Task: Look for products in the category "Cider" from Angry Orchard only.
Action: Mouse moved to (689, 276)
Screenshot: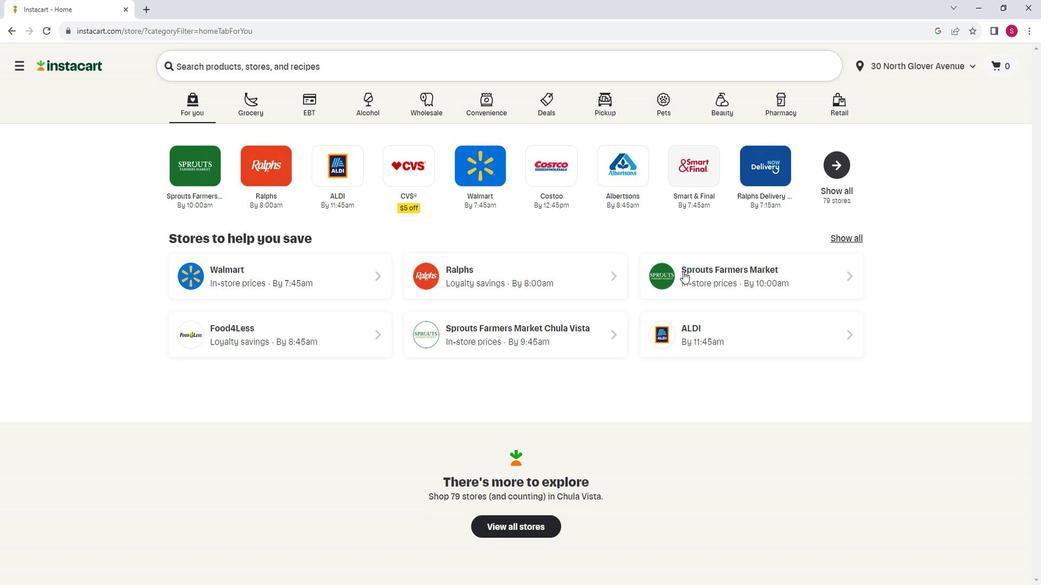 
Action: Mouse pressed left at (689, 276)
Screenshot: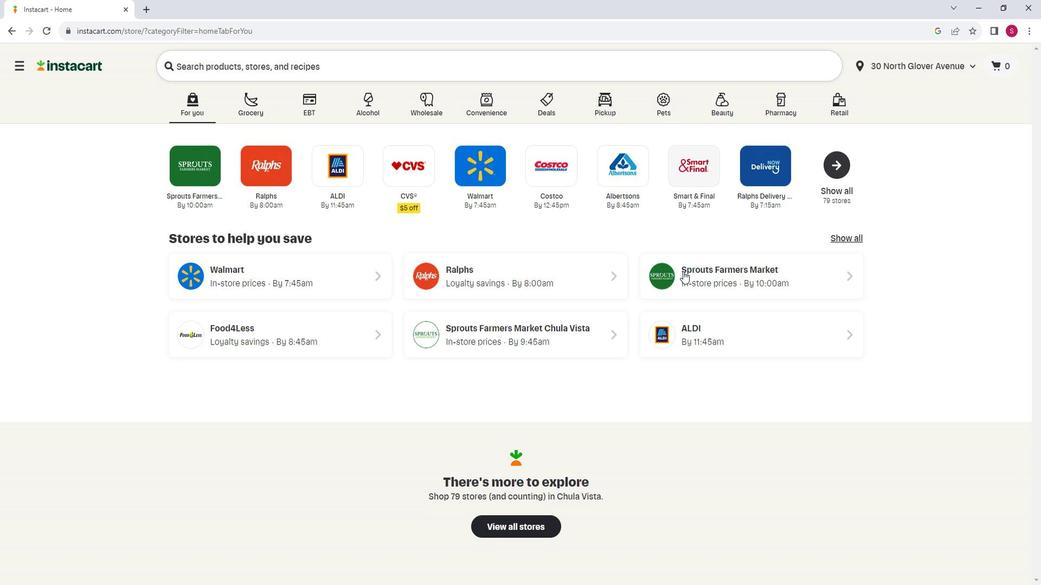 
Action: Mouse moved to (49, 369)
Screenshot: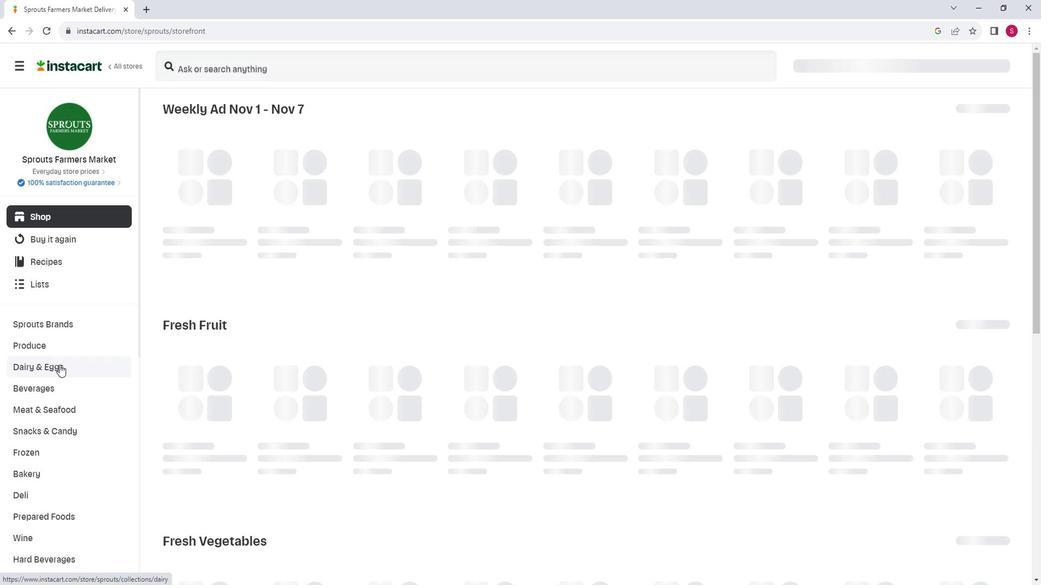 
Action: Mouse scrolled (49, 369) with delta (0, 0)
Screenshot: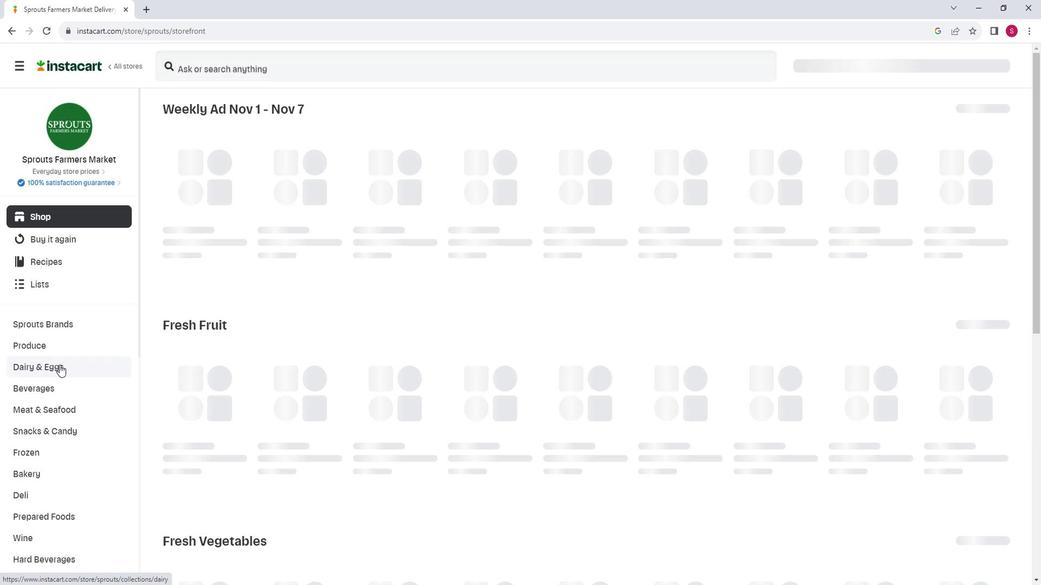 
Action: Mouse scrolled (49, 369) with delta (0, 0)
Screenshot: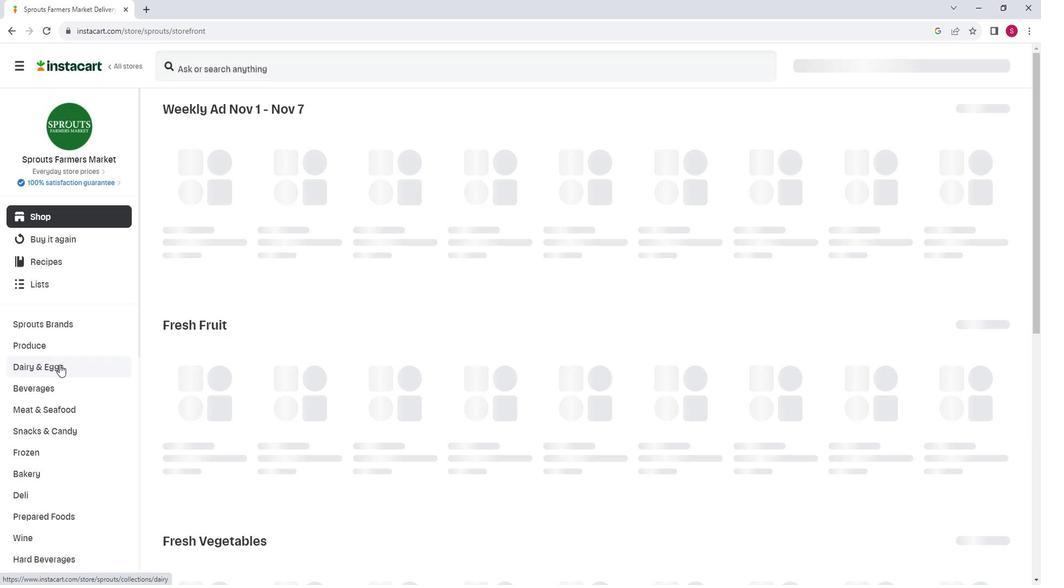 
Action: Mouse moved to (52, 467)
Screenshot: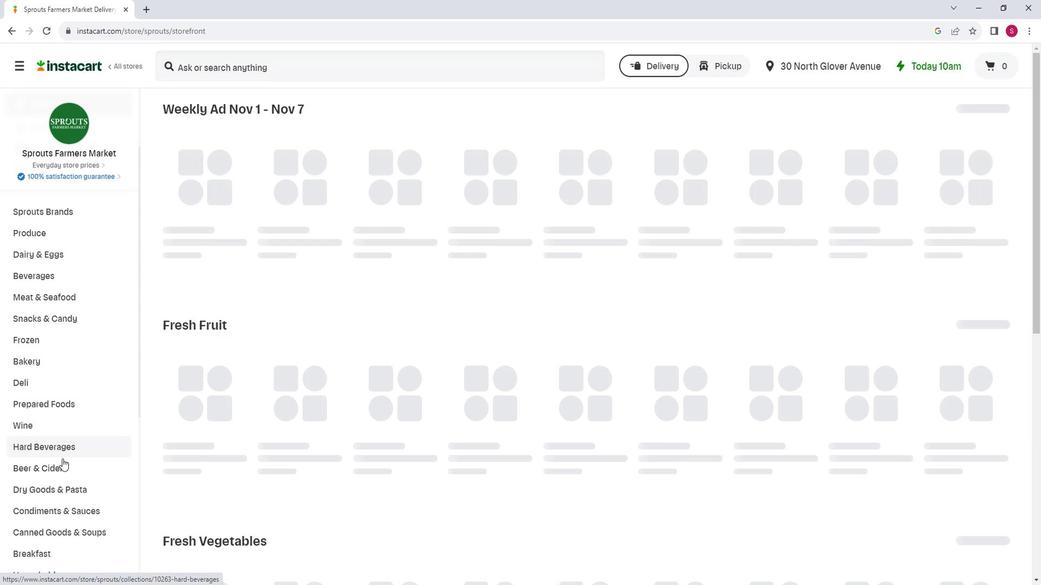 
Action: Mouse pressed left at (52, 467)
Screenshot: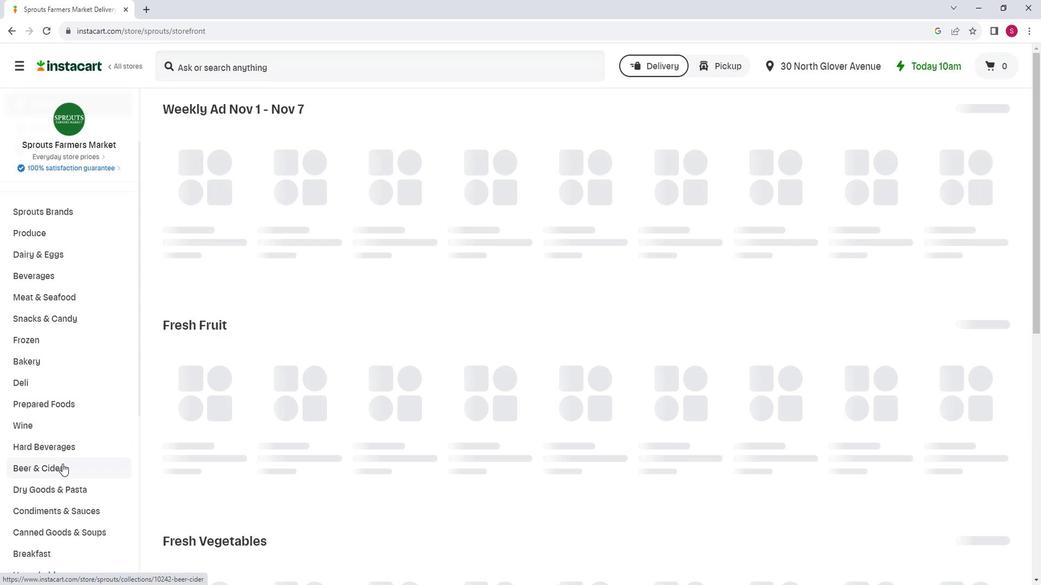 
Action: Mouse moved to (409, 144)
Screenshot: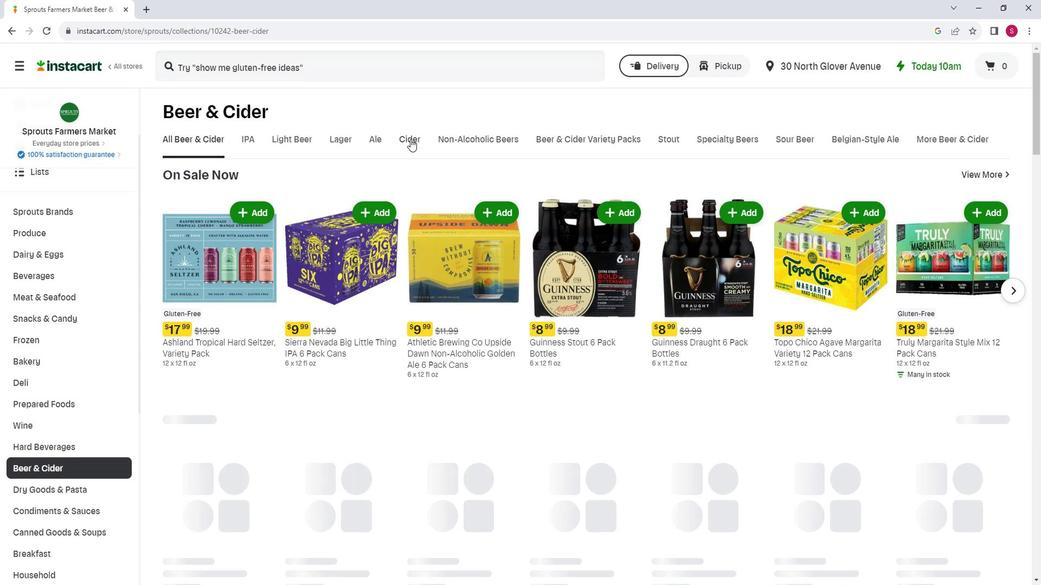 
Action: Mouse pressed left at (409, 144)
Screenshot: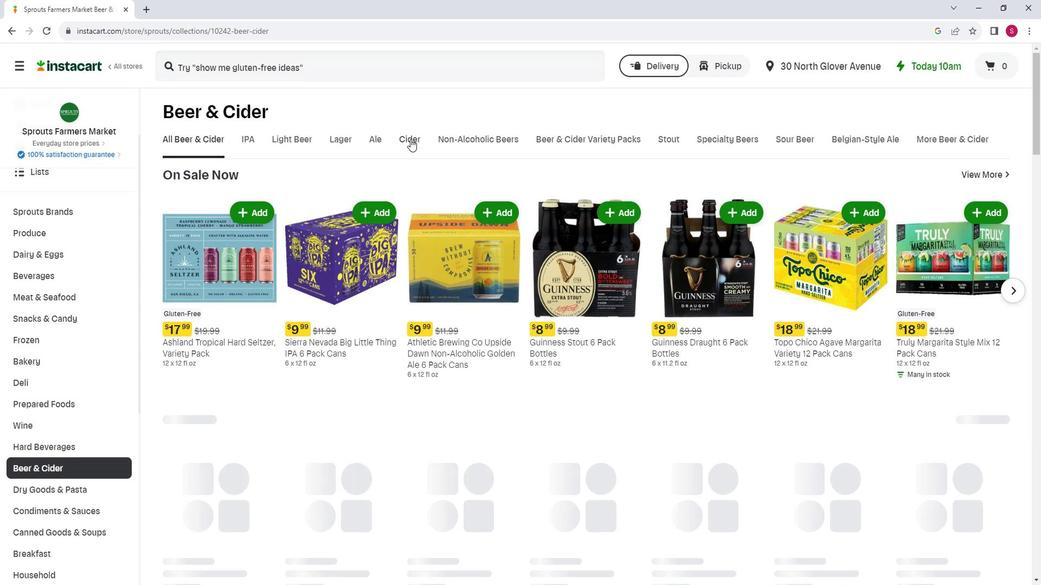 
Action: Mouse moved to (419, 181)
Screenshot: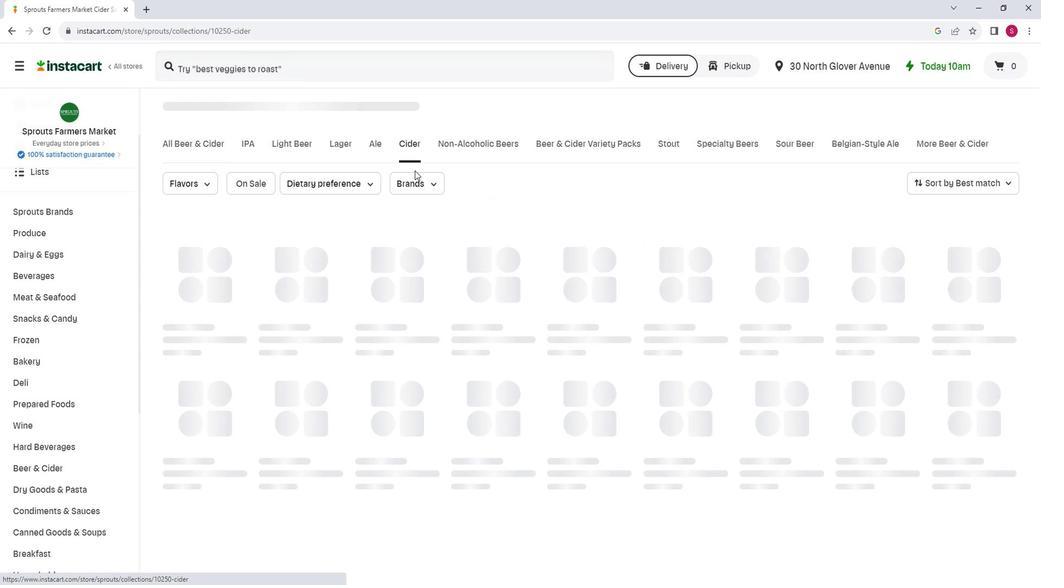 
Action: Mouse pressed left at (419, 181)
Screenshot: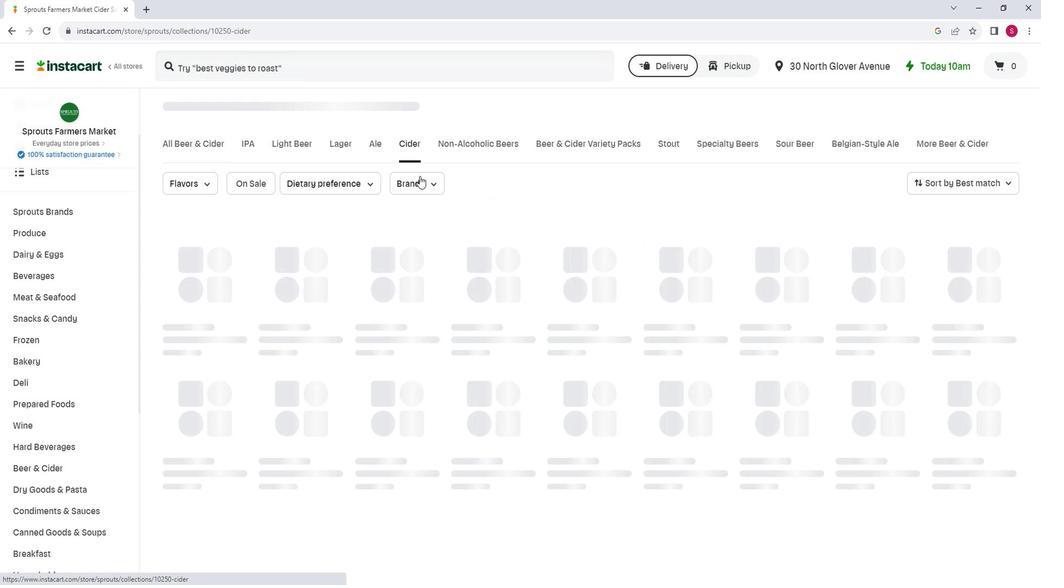 
Action: Mouse moved to (421, 215)
Screenshot: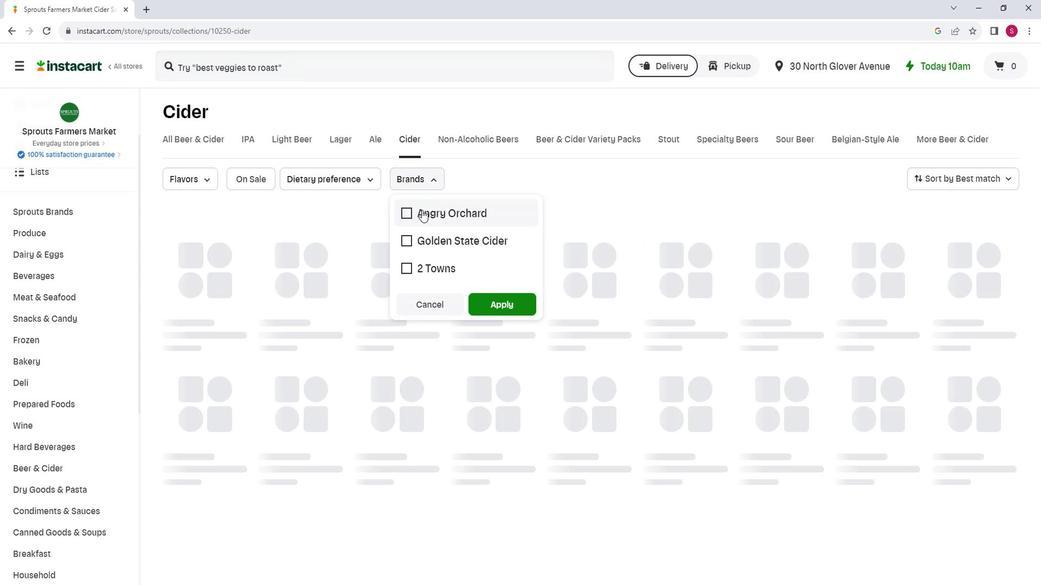 
Action: Mouse pressed left at (421, 215)
Screenshot: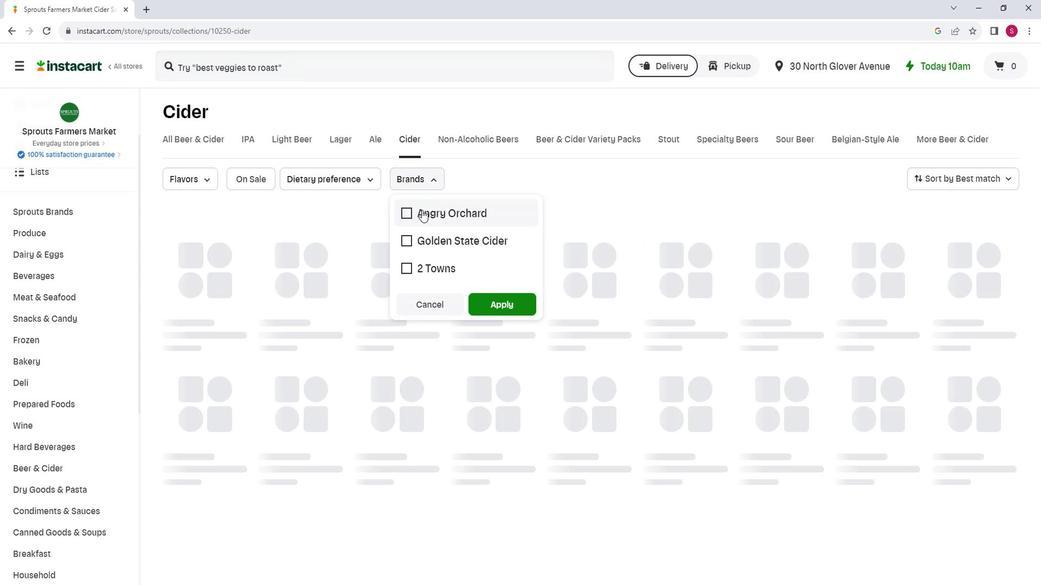 
Action: Mouse moved to (482, 305)
Screenshot: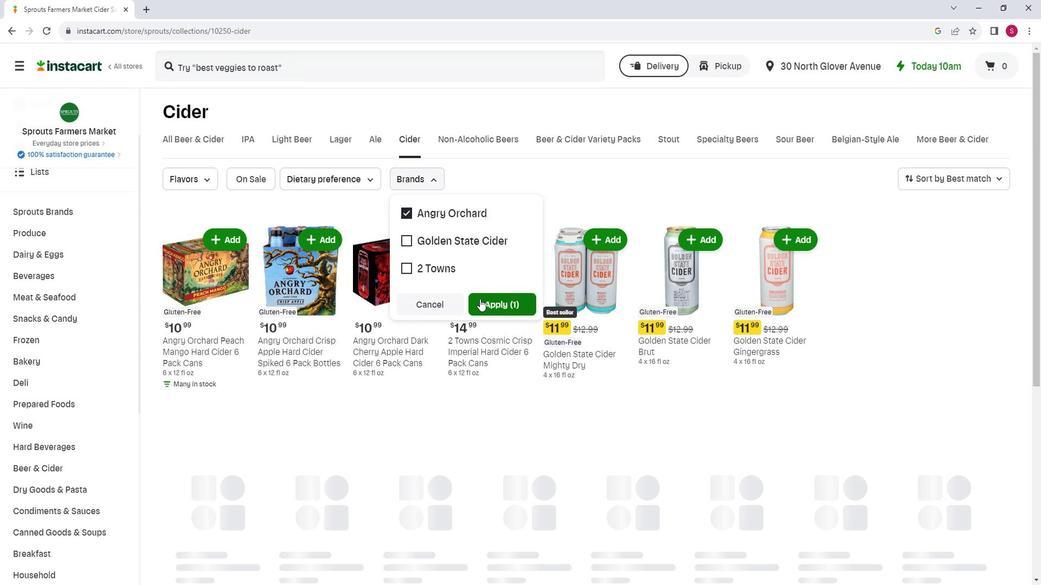 
Action: Mouse pressed left at (482, 305)
Screenshot: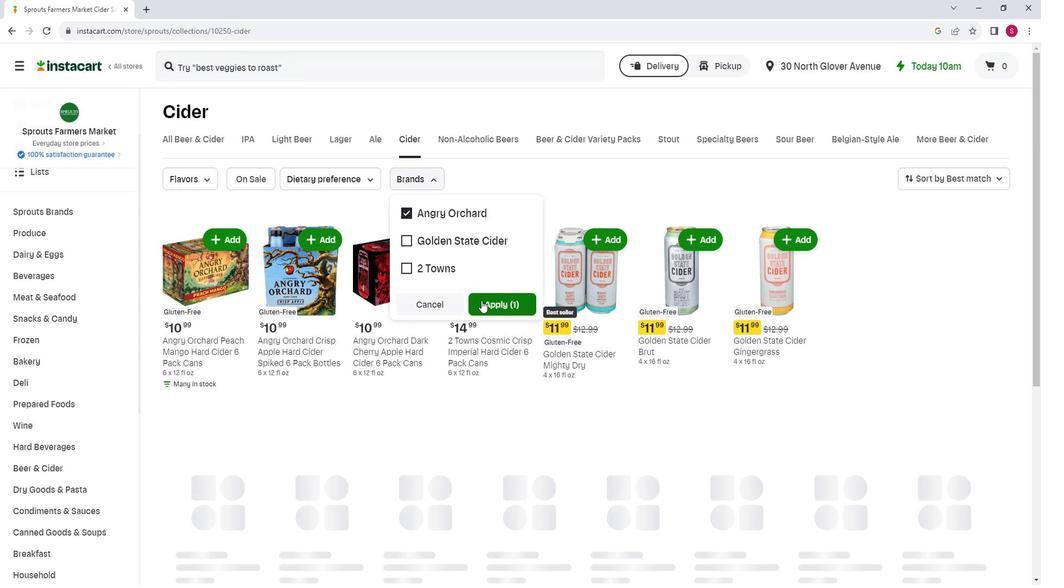 
Action: Mouse moved to (481, 299)
Screenshot: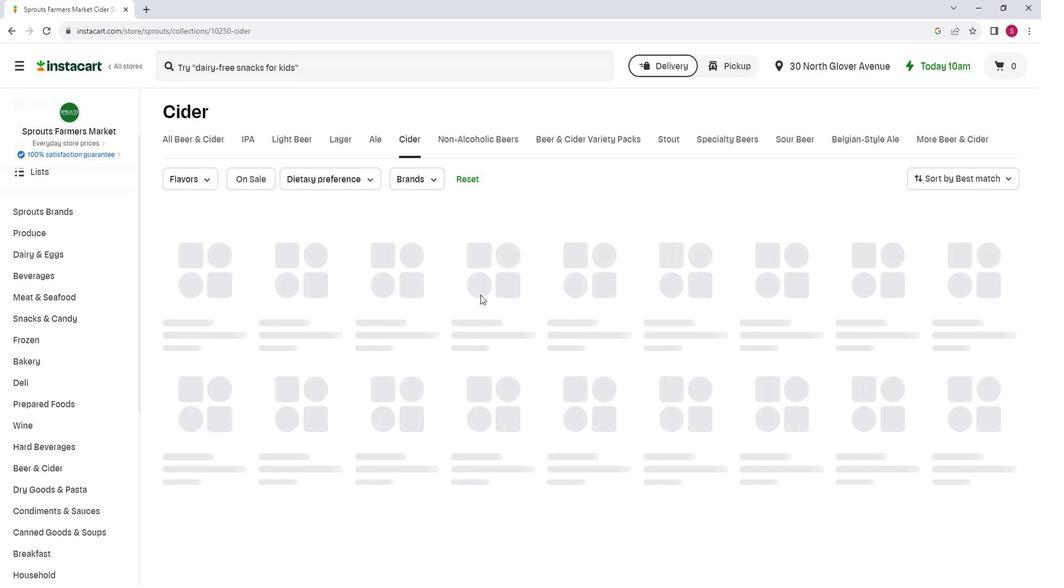 
